 Task: Write a JAVA Script program to calculate the sum of digits in a number.
Action: Mouse moved to (68, 11)
Screenshot: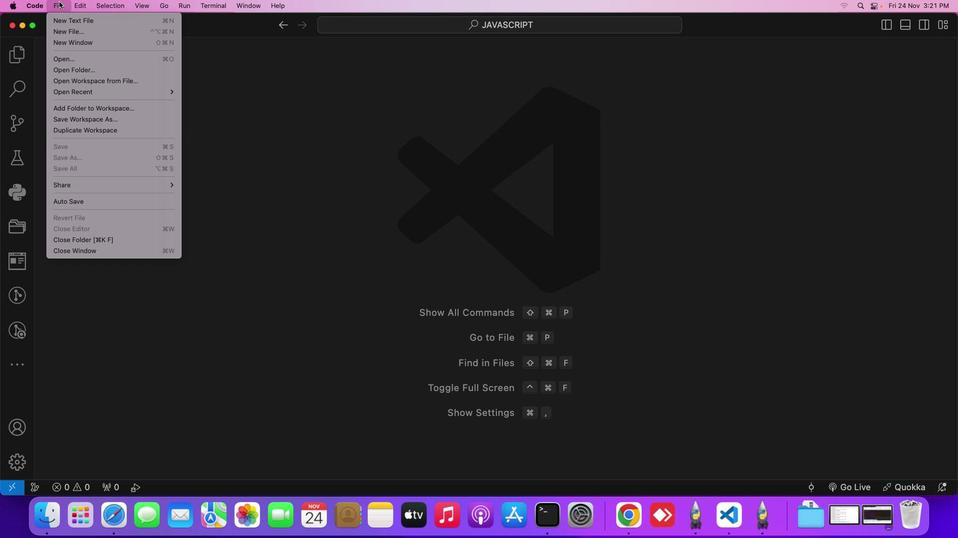 
Action: Mouse pressed left at (68, 11)
Screenshot: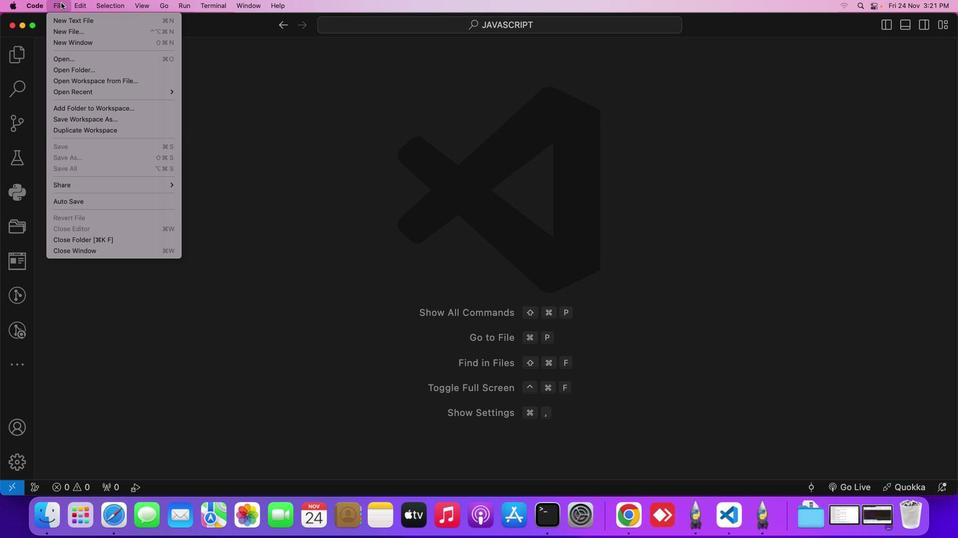 
Action: Mouse moved to (79, 25)
Screenshot: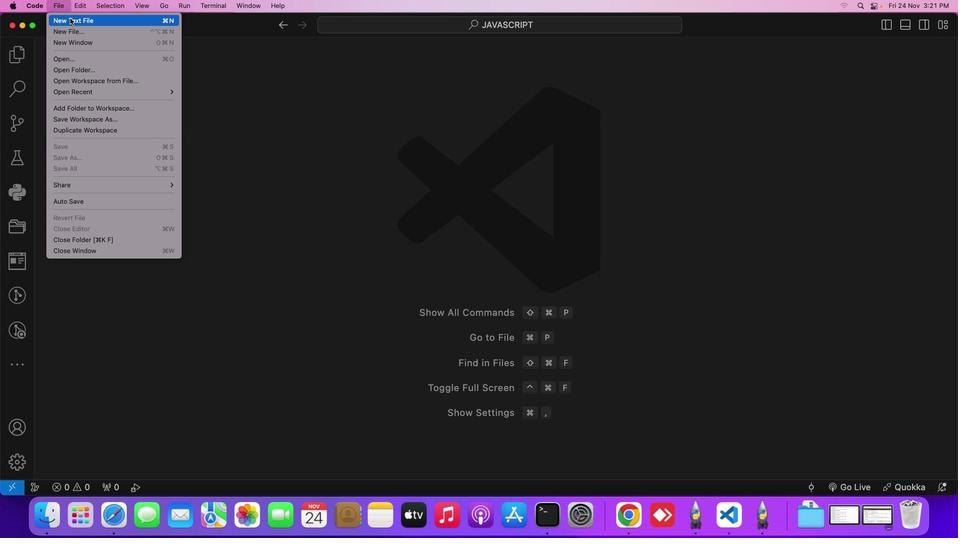 
Action: Mouse pressed left at (79, 25)
Screenshot: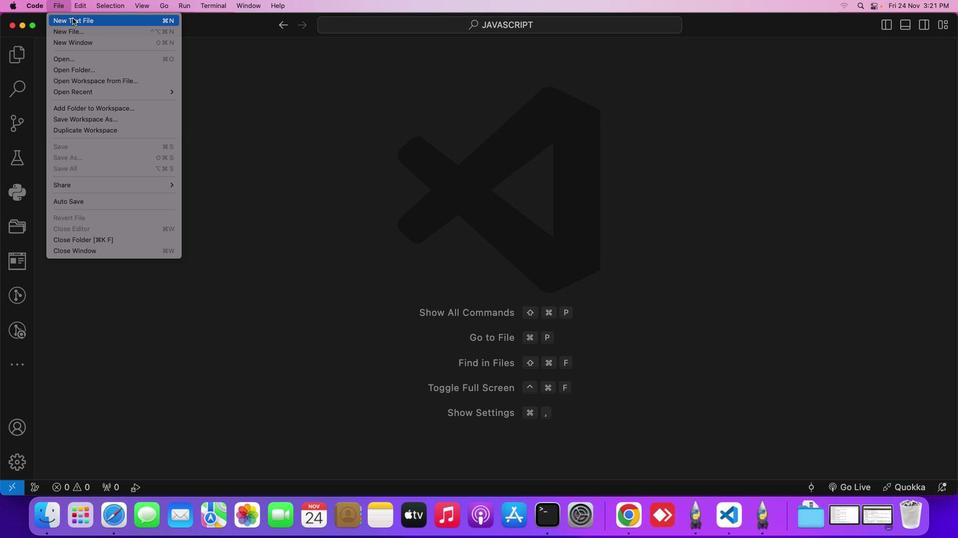 
Action: Mouse moved to (405, 213)
Screenshot: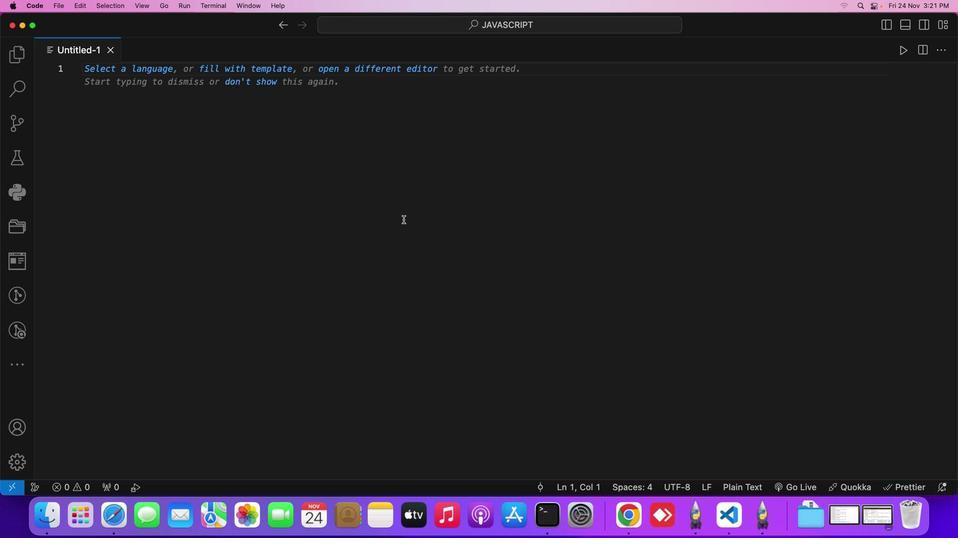 
Action: Key pressed Key.cmd
Screenshot: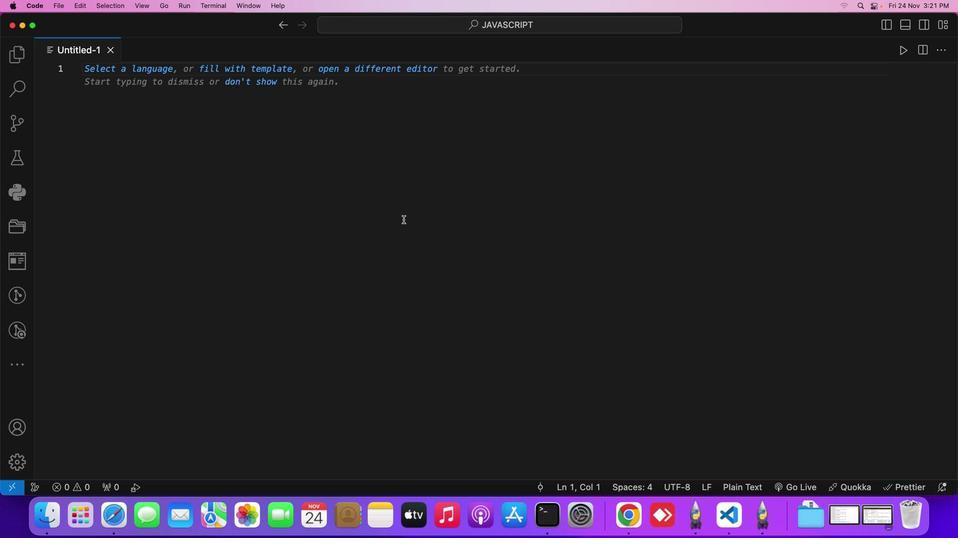 
Action: Mouse moved to (406, 213)
Screenshot: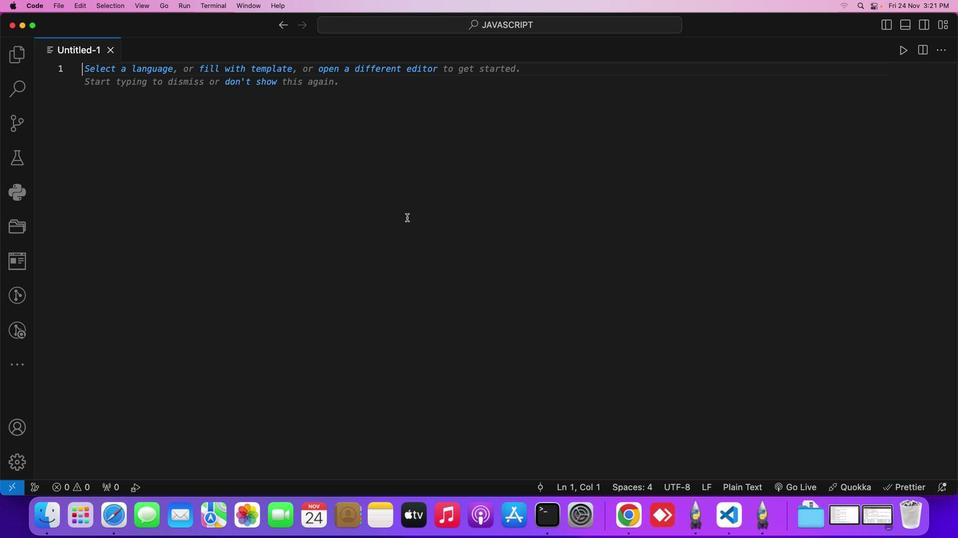 
Action: Key pressed 's'
Screenshot: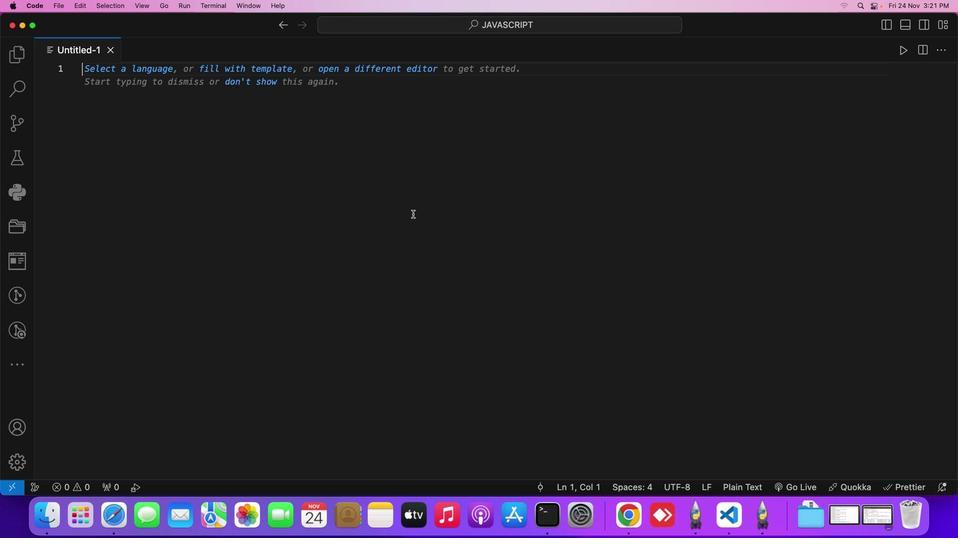 
Action: Mouse moved to (497, 202)
Screenshot: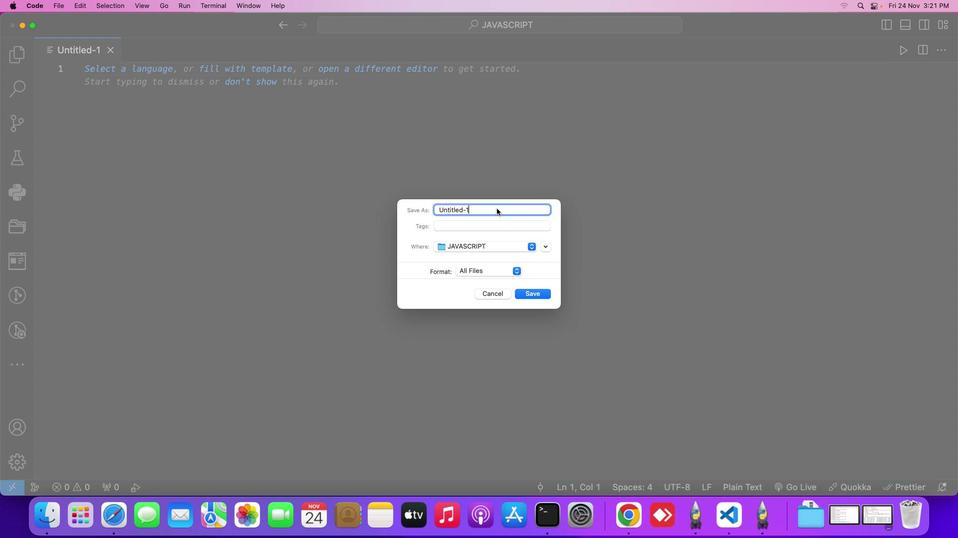 
Action: Mouse pressed left at (497, 202)
Screenshot: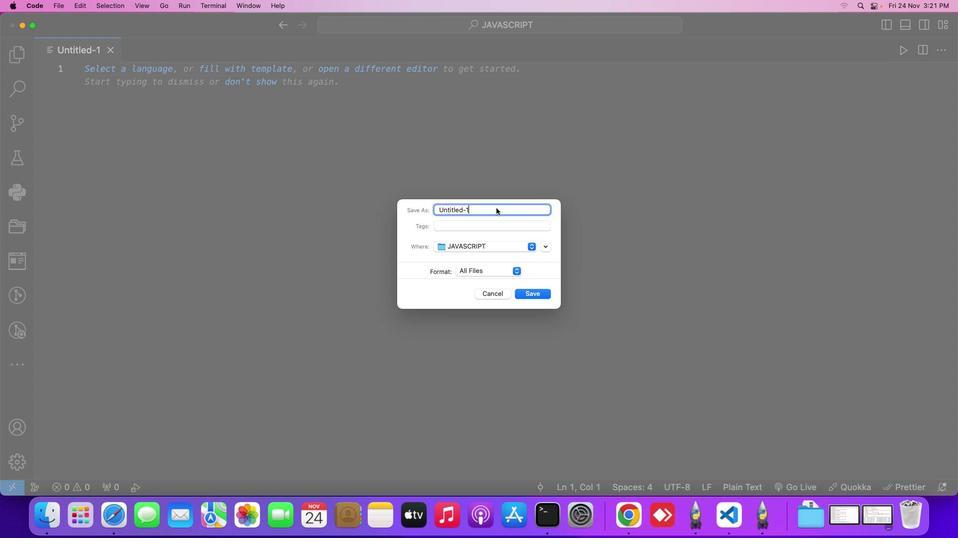 
Action: Mouse moved to (475, 214)
Screenshot: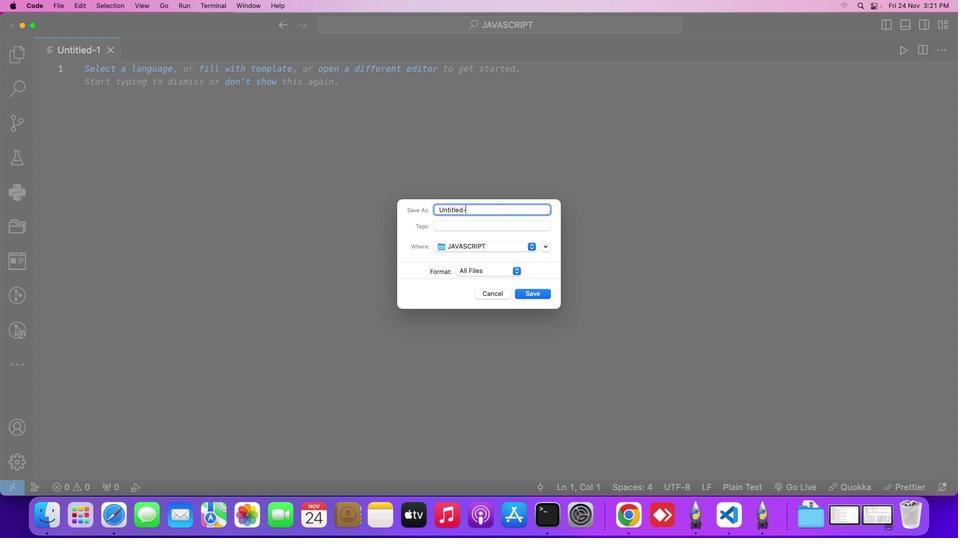 
Action: Key pressed Key.backspaceKey.backspaceKey.backspaceKey.backspaceKey.backspaceKey.backspaceKey.backspaceKey.backspaceKey.backspaceKey.backspaceKey.backspaceKey.backspaceKey.shift_r'S'Key.backspaceKey.shift_r'D''e''i''g'Key.backspaceKey.backspaceKey.backspace'g''i'Key.backspaceKey.backspace'i''f''i''t'Key.backspaceKey.backspaceKey.backspace'g''i''t'Key.shift_r'S''u''m''.''j''s'Key.enter'd'Key.backspace'f''u''n''c''t''i''o''n'Key.space's''u''m'Key.shift_r'O''f'Key.shift_r'D''i''g''i''t''s'Key.shift_r'(''n''u''m''b''e''r'Key.rightKey.spaceKey.shift_r'{'Key.enter'/''/'Key.spaceKey.shift_r'c''o''n''v''e''r''t'Key.space't''h''e'Key.space'n''u''m''b''e''r'Key.space't''o'Key.space'a'Key.space's''t''r''i''n''g'Key.space't''o'Key.space'i''t''e''r''a''t''e'Key.space't''h''r''o''u''g''h'Key.space'e''a''c''h'Key.space'd''i''g''i''t'Key.enter'c''o''n''s''t'Key.space'n''u''m'Key.shift_r'S''t''r''i''n''g'Key.space'='Key.space'n''u''m''b''e''r''.''t''o'Key.shift_r'S''t''r''i''n''g'Key.shift_r'('Key.right';'Key.enterKey.enter'/''/'Key.spaceKey.shift_r'I''n''i''t''i''a''l''i''z''e'Key.space'a'Key.space'v''a''r''i''a''b''l''e'Key.space't''o'Key.space's''t''o''r''e'Key.space't''h''e'Key.space's''u''m'Key.enter'l''e''t'Key.space's''u''m'Key.space'='Key.space'0'';'Key.enterKey.enter'/''/'Key.spaceKey.shift_r'I''t''e''r''a''t''e'Key.space't''h''r''o''u''g''h'Key.space'e''a''c''h'Key.space'd''i''g''i''t'Key.space'i''n'Key.space't''h''e'Key.space's''t''r''i''n''g'Key.enter'f''o''r'Key.spaceKey.shift_r'(''l''e''t'Key.space'i'Key.space'='Key.space'0'';'Key.space'i'Key.shift_r'<'Key.backspaceKey.spaceKey.shift_r'>'Key.backspaceKey.shift_r'<'Key.space'n''u''m'Key.shift_r'S''t''r''i''n''g''.''l''e''n''g''t''h'';'Key.space'i'Key.shift_r'+''+'Key.rightKey.spaceKey.shift_r'{'Key.enter'/''/'Key.shift_r'C''o''n''v''e''r''t'Key.space'e''a''c''h'Key.space'd''i''g''i''t'Key.space'b''a''c''k'Key.space't''o'Key.space'a'Key.space'n''u''m''b''e''r'Key.space'a''n''d'Key.space'a''d''d'Key.space'i''t'Key.space't''o'Key.space't''h''e'Key.space's''u''m'Key.enter's''u''m'Key.spaceKey.shift_r'+''='Key.space'p''a''r''s''e'Key.shift_r'I''n''t'Key.shift_r'(''n''u''m'Key.shift_r'S''t''r''i''n''g''[''i'Key.rightKey.right';'Key.downKey.enterKey.enter'/''/'Key.shift_r'R''e''t''u''r''n'Key.space't''h''e'Key.space'f''i''n''a''l'Key.space's''u''m'Key.enter'r''e''t''u''r''n'Key.space's''u''m'';'Key.downKey.enterKey.enter'/''/'Key.space'e'Key.backspaceKey.shift_r'E''x''a''m''p''l''e'Key.space'u''s''a''g''e'Key.enter'c''o''n''s''t'Key.space'n''u''m''b''e''r'Key.space'='Key.space'1''2''3''4''5'';'Key.enter'c''o''n''s''t'Key.space'r''e''s''u''l''t'Key.space'='Key.space's''u''m'Key.downKey.enterKey.shift_r'(''n''u''m''b''e''r'Key.right';'Key.enter'c''o''n''s''o''l''e''.''l''o''g'Key.shift_r'(''`'Key.shift_r'T''h''e'Key.space's''u''m'Key.space'o''f'Key.space'g''i''g''i'Key.backspaceKey.backspaceKey.backspaceKey.backspace'f'Key.backspace'd''i''g''i''t''s'Key.space'i''n'Key.spaceKey.shift_r'$'Key.shift_r'{''n''u''m'Key.enterKey.rightKey.space'i''s'Key.shift_r':'Key.spaceKey.shift_r'$'Key.shift_r'{''s'Key.backspace'r''e''s''u''l''t'Key.rightKey.rightKey.right';'Key.enterKey.enter
Screenshot: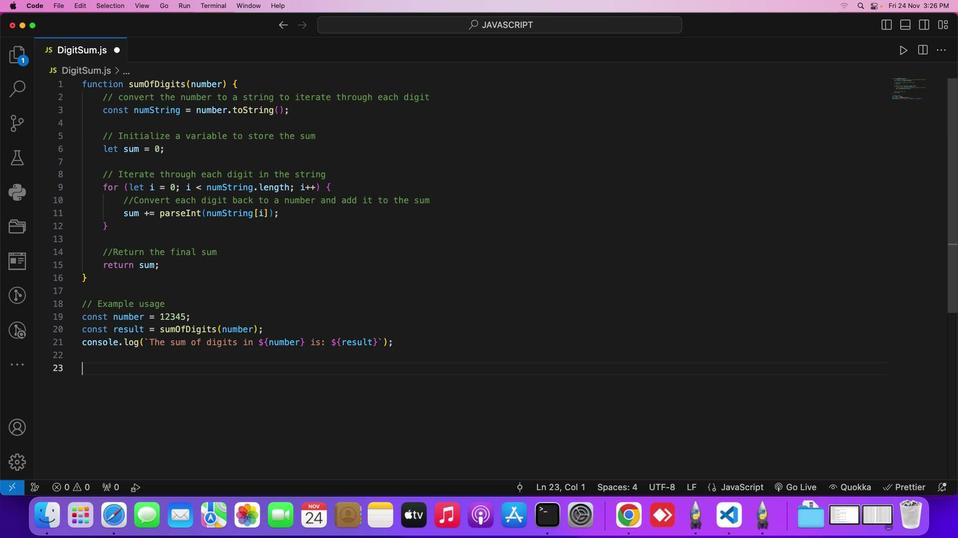 
Action: Mouse moved to (387, 165)
Screenshot: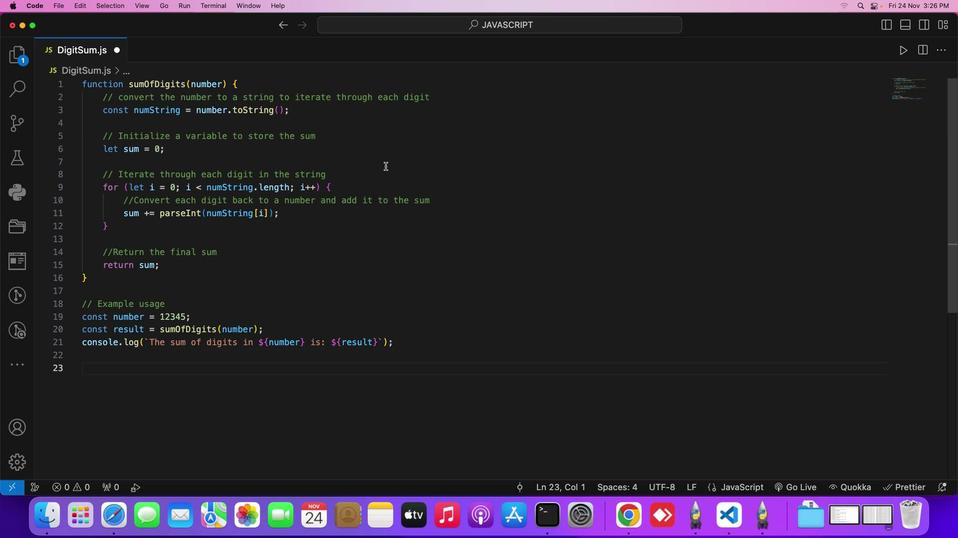 
Action: Mouse scrolled (387, 165) with delta (10, 9)
Screenshot: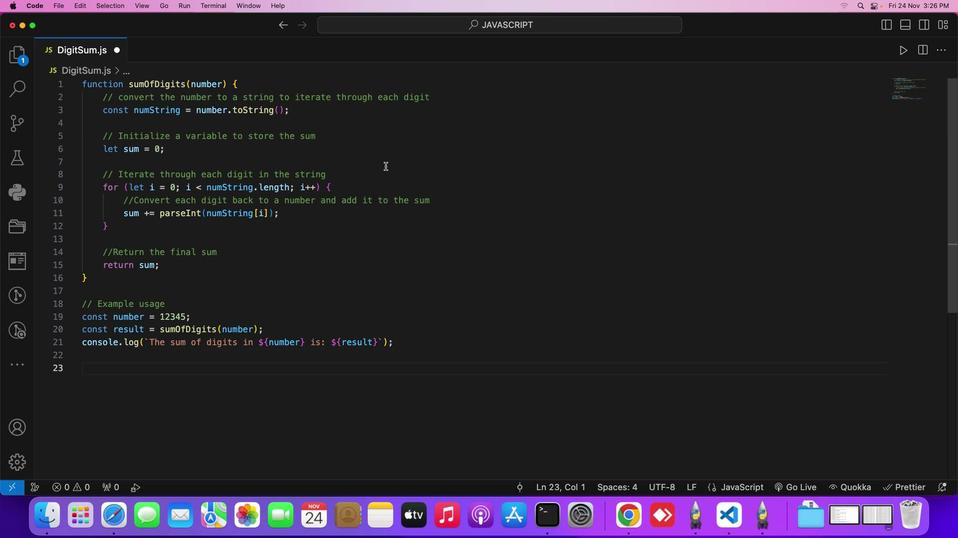 
Action: Mouse scrolled (387, 165) with delta (10, 9)
Screenshot: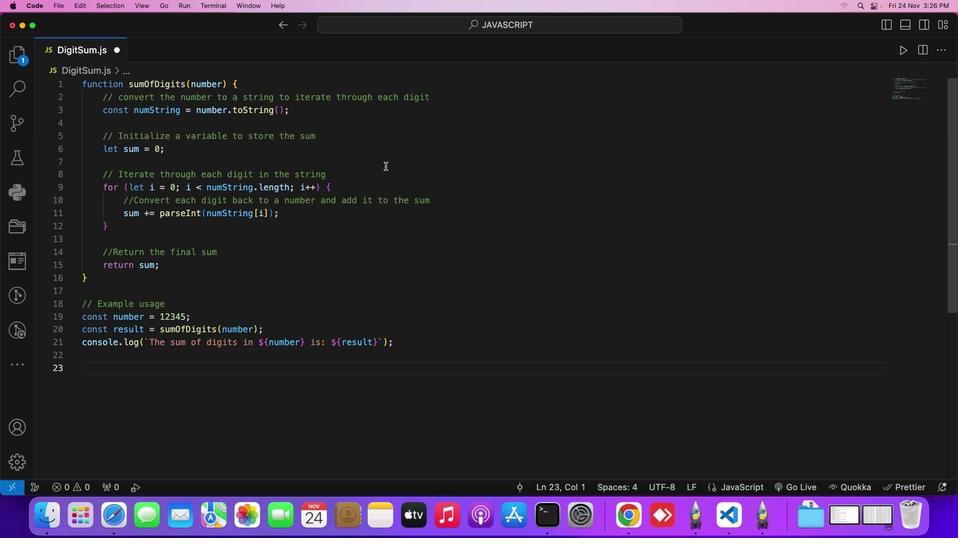 
Action: Mouse moved to (387, 165)
Screenshot: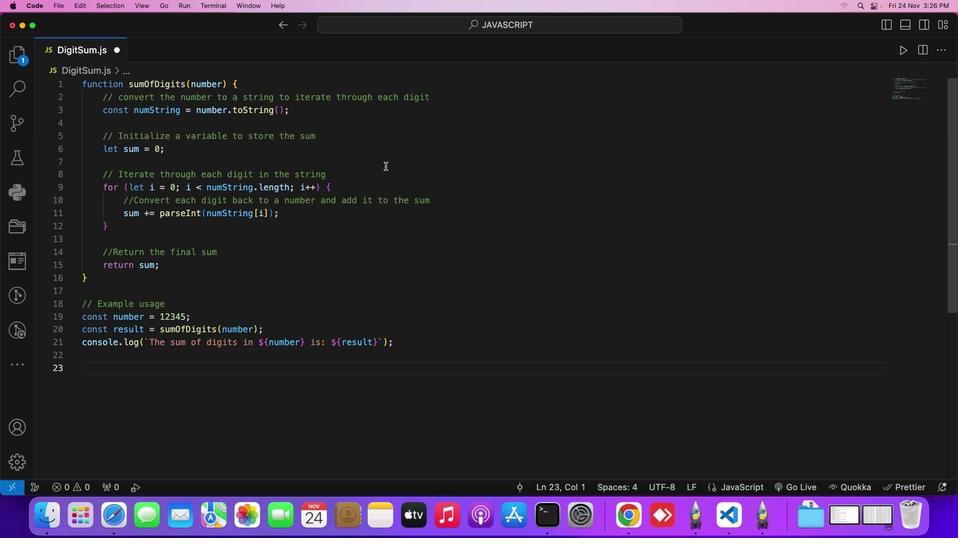 
Action: Mouse scrolled (387, 165) with delta (10, 9)
Screenshot: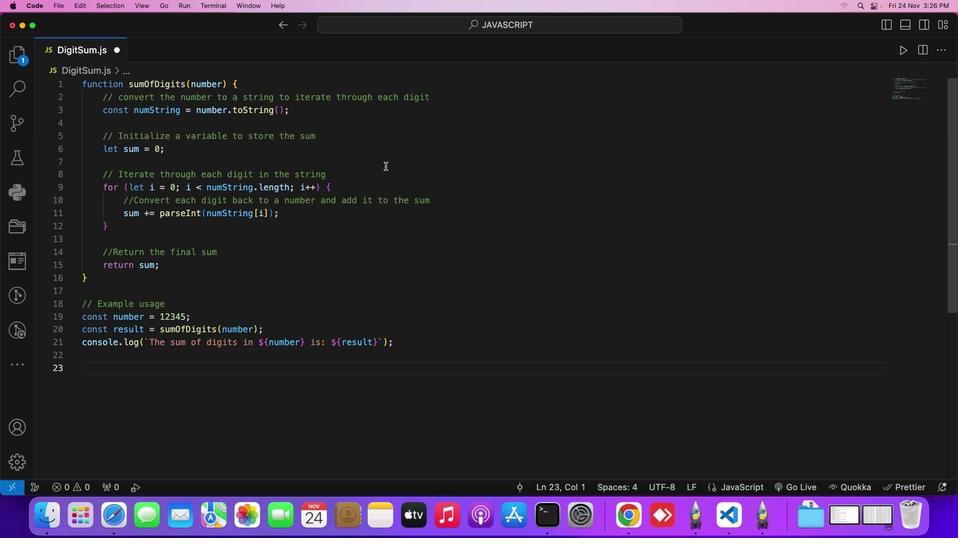 
Action: Mouse moved to (388, 164)
Screenshot: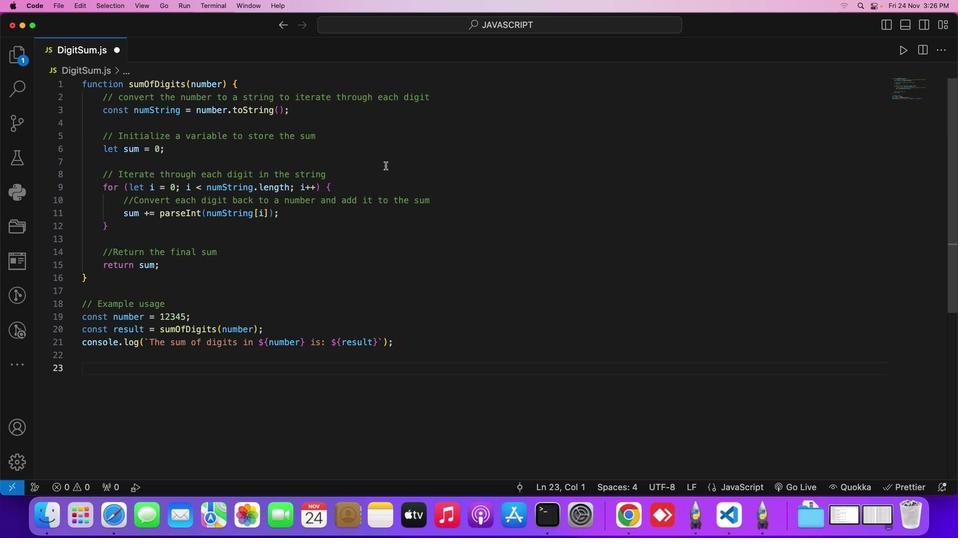 
Action: Mouse scrolled (388, 164) with delta (10, 9)
Screenshot: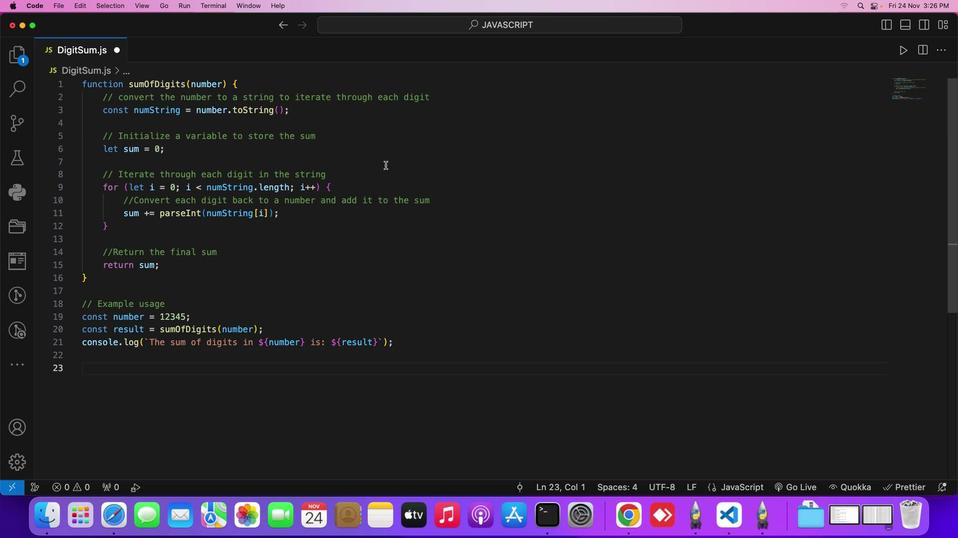 
Action: Mouse moved to (387, 160)
Screenshot: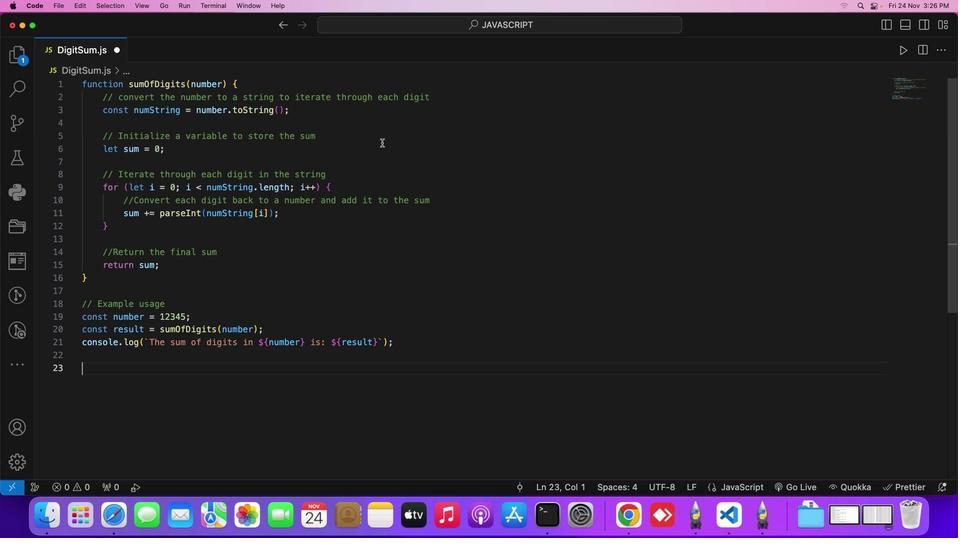 
Action: Key pressed Key.cmd
Screenshot: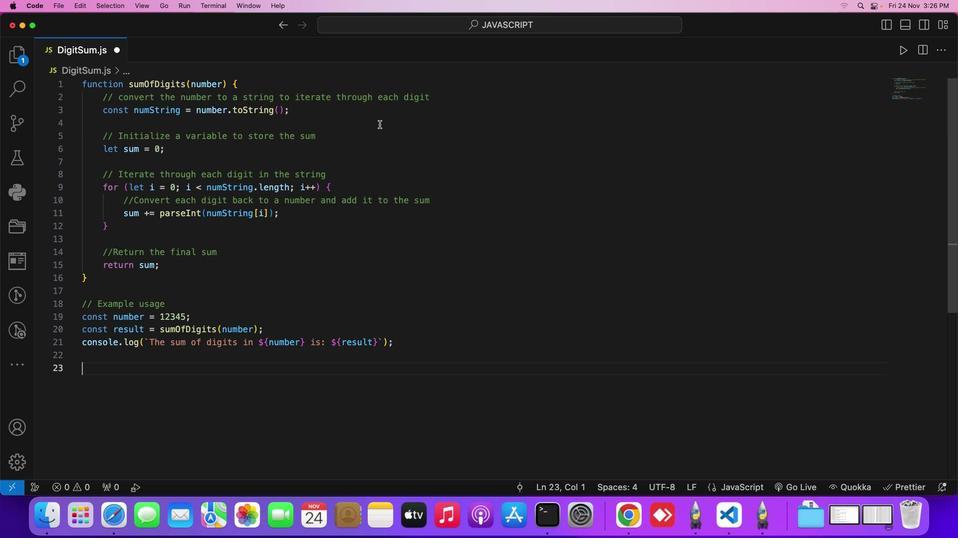
Action: Mouse moved to (383, 124)
Screenshot: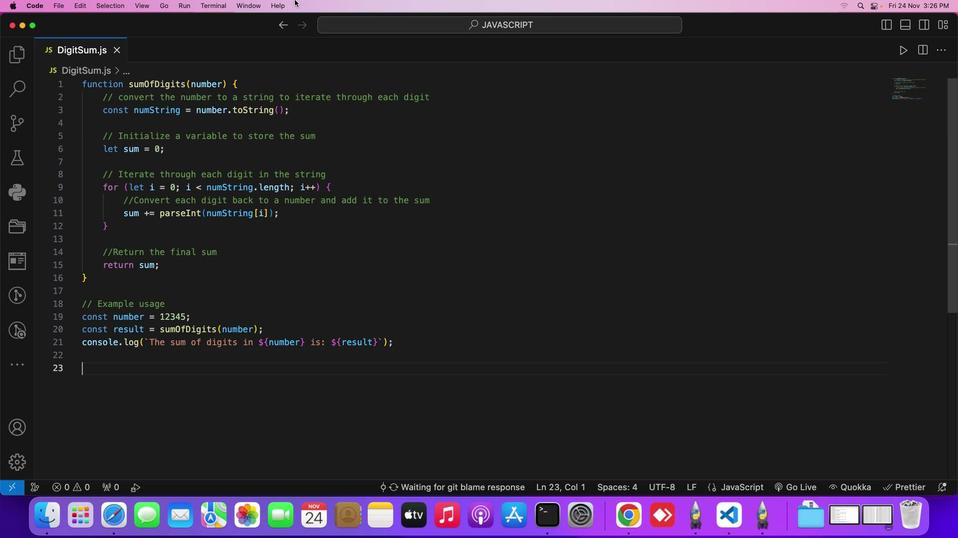 
Action: Key pressed 's'
Screenshot: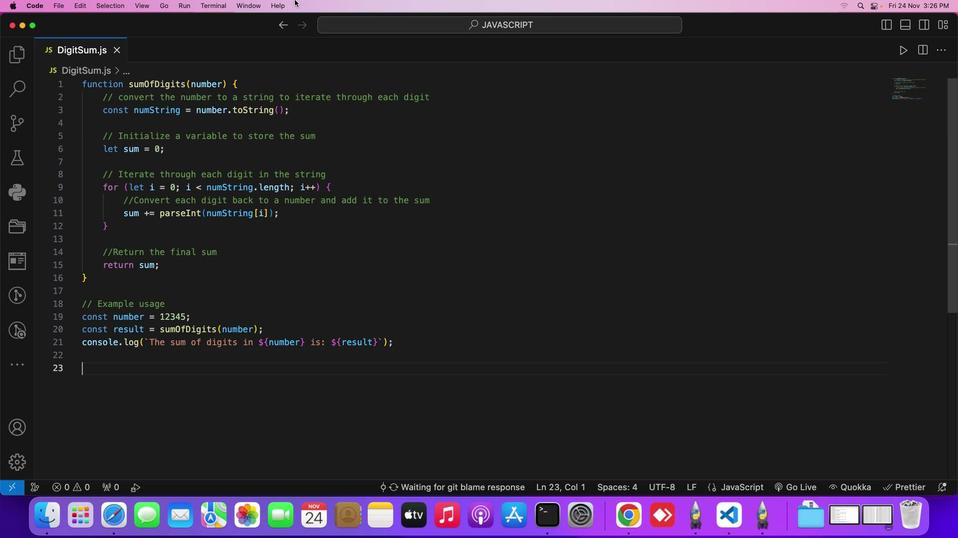 
Action: Mouse moved to (224, 13)
Screenshot: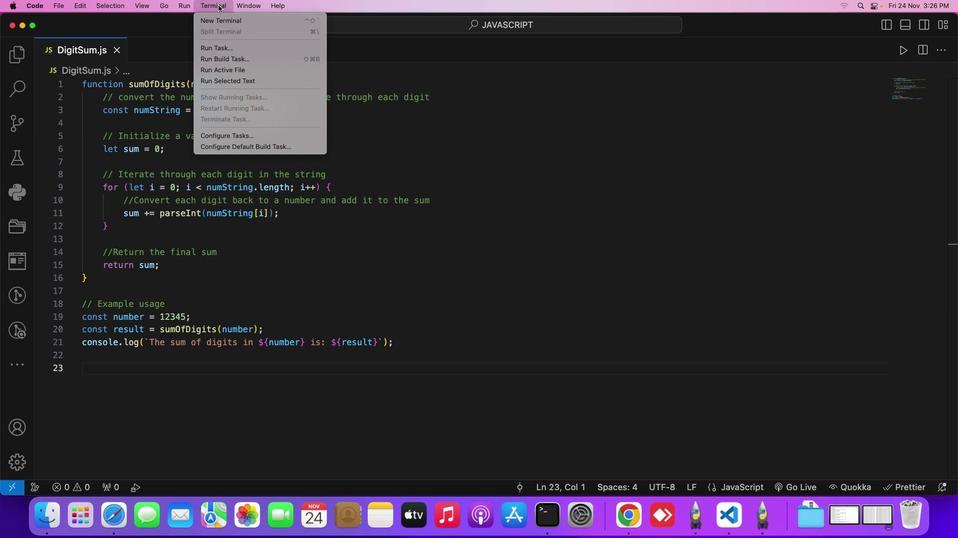 
Action: Mouse pressed left at (224, 13)
Screenshot: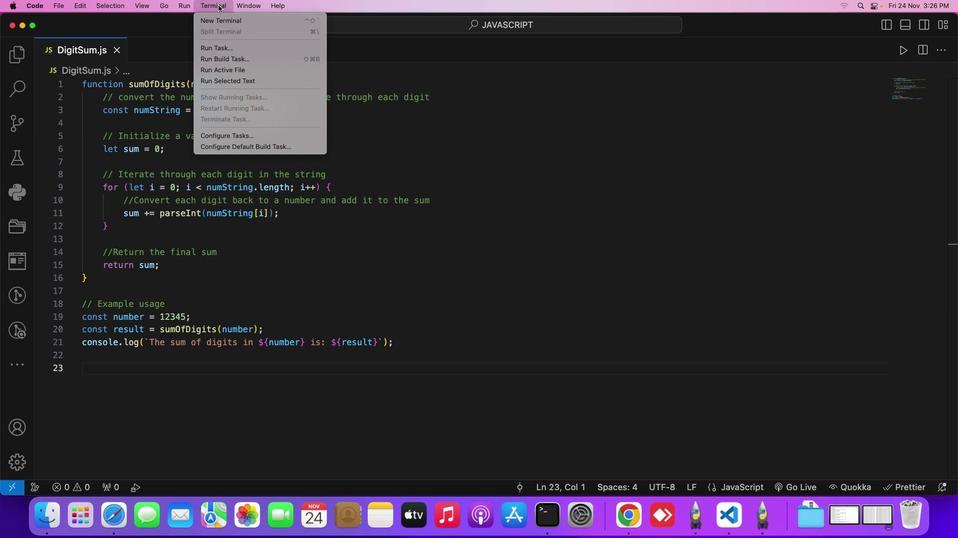 
Action: Mouse moved to (231, 28)
Screenshot: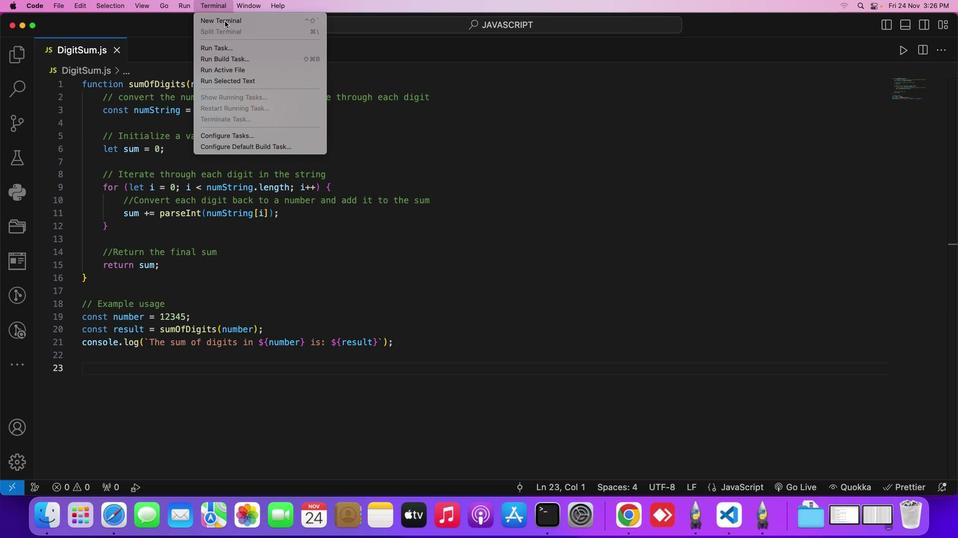 
Action: Mouse pressed left at (231, 28)
Screenshot: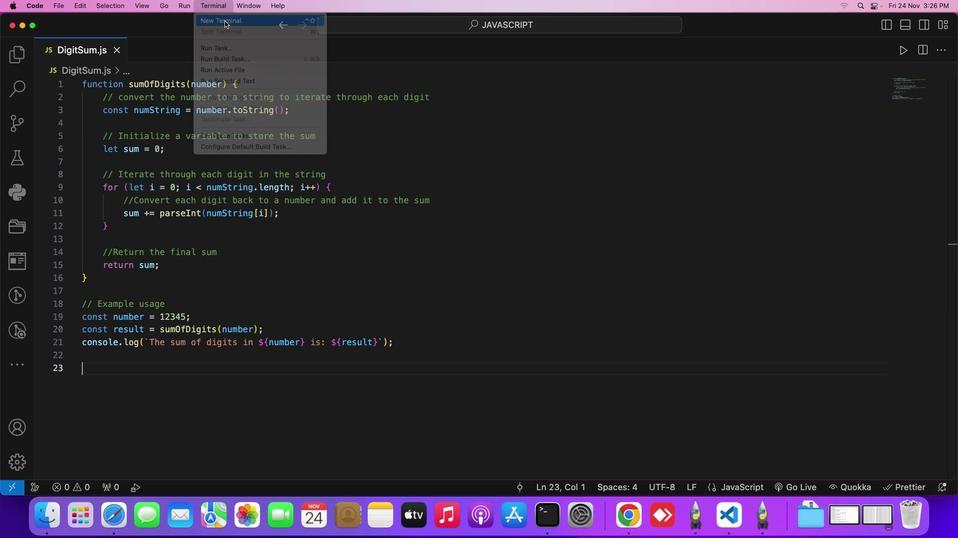 
Action: Mouse moved to (843, 144)
Screenshot: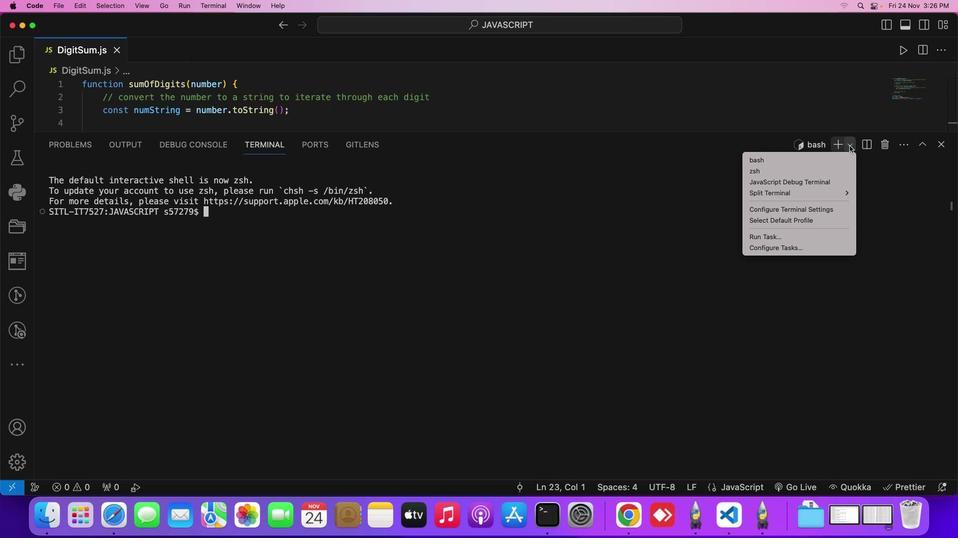 
Action: Mouse pressed left at (843, 144)
Screenshot: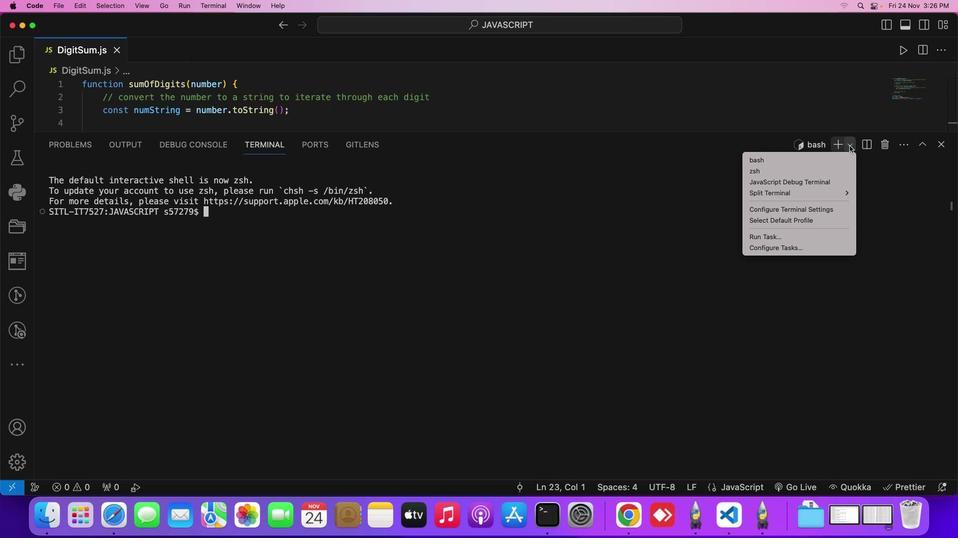 
Action: Mouse moved to (814, 177)
Screenshot: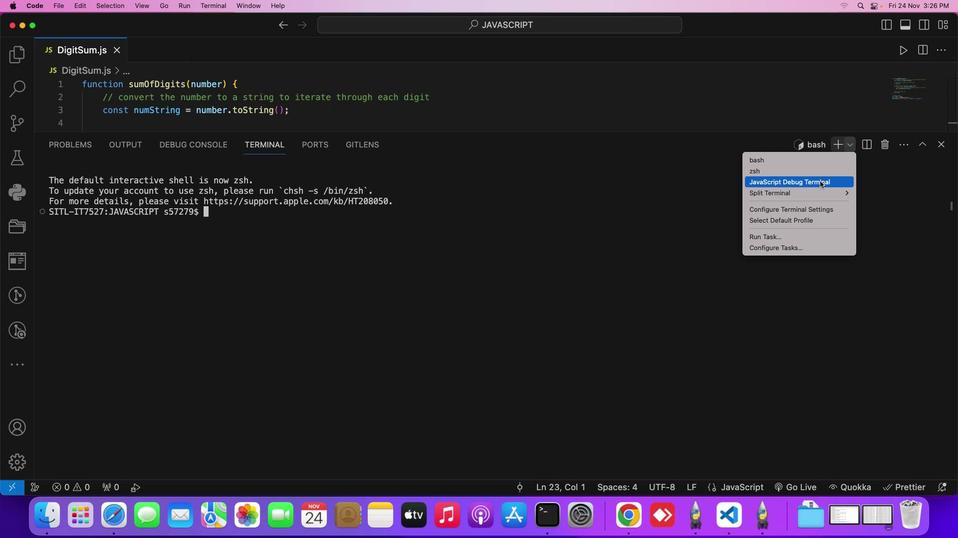 
Action: Mouse pressed left at (814, 177)
Screenshot: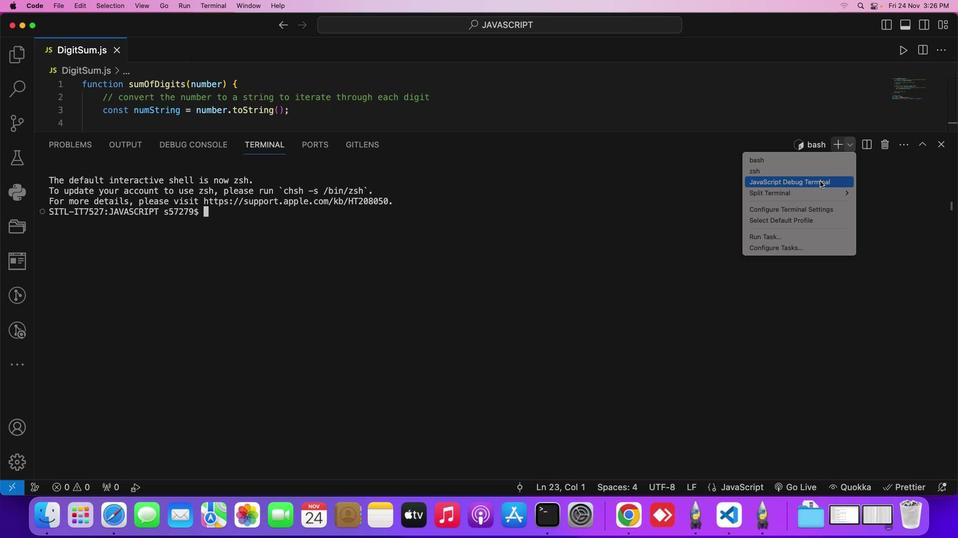 
Action: Mouse moved to (232, 213)
Screenshot: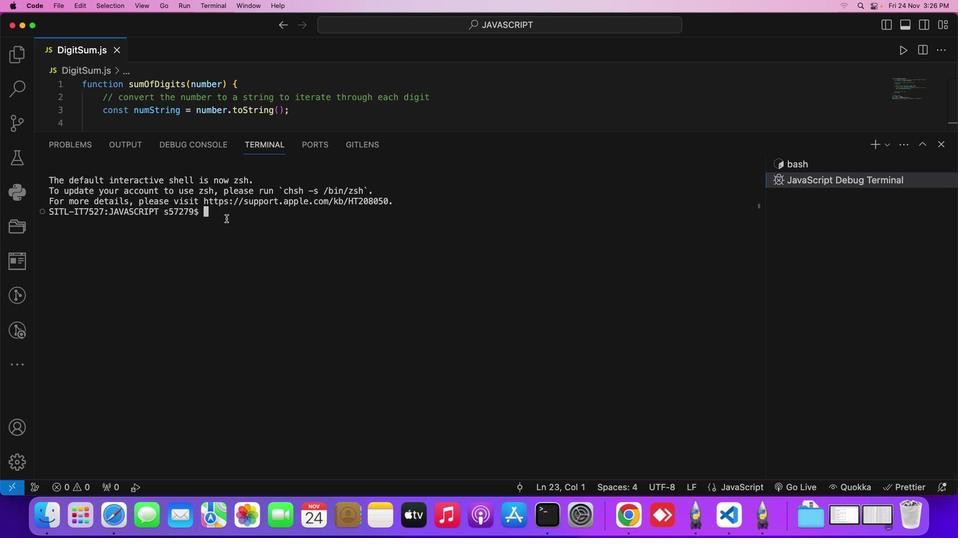 
Action: Mouse pressed left at (232, 213)
Screenshot: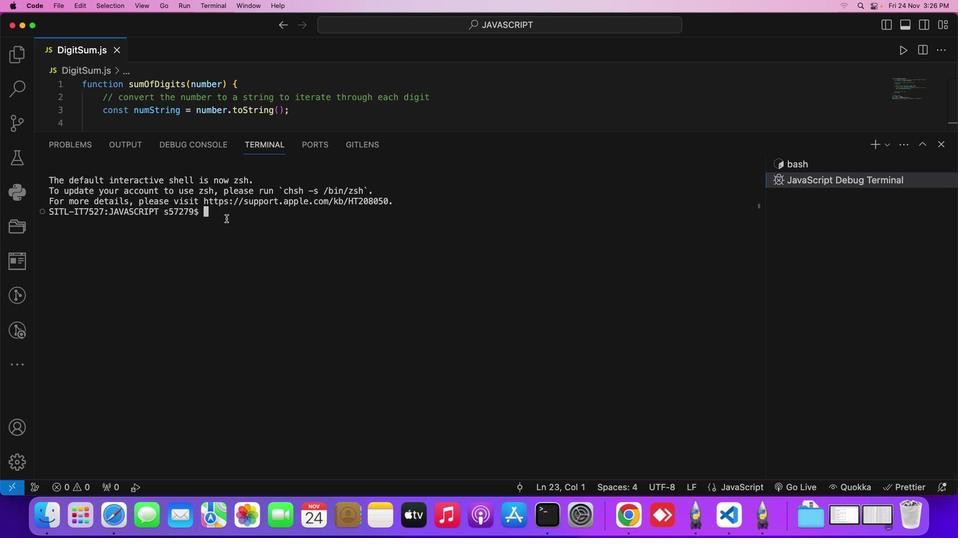 
Action: Mouse moved to (233, 212)
Screenshot: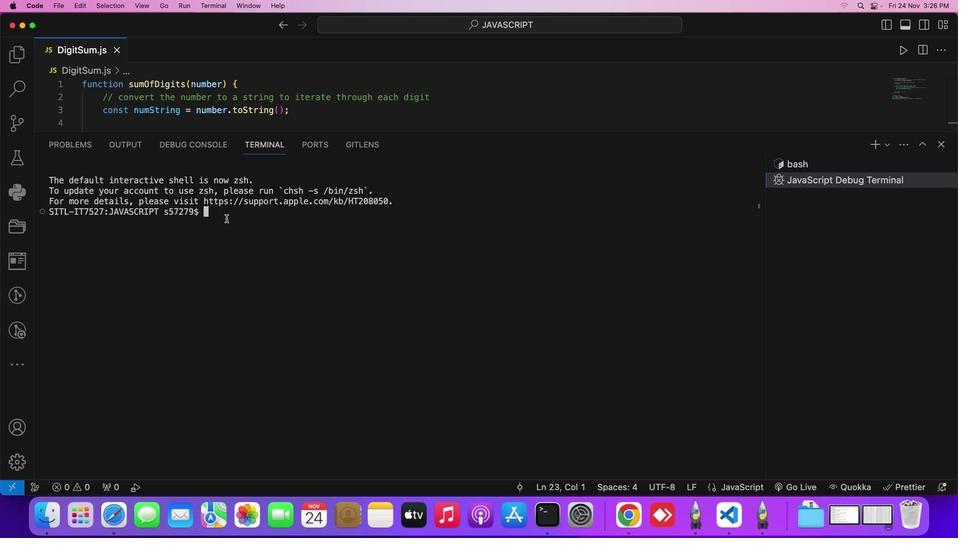 
Action: Key pressed 'n''o''d''e'Key.spaceKey.shift_r'D''i''g''i''t'Key.shift_r'S''u''m''.''j''s'Key.enter
Screenshot: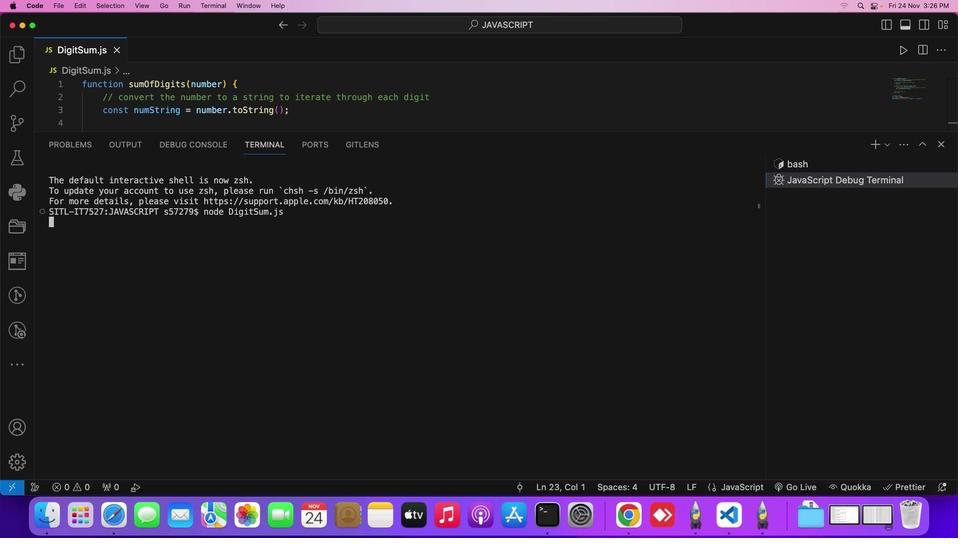 
